 Task: Import a preset "Compressor" for compressor effect from the desktop.
Action: Mouse pressed left at (288, 8)
Screenshot: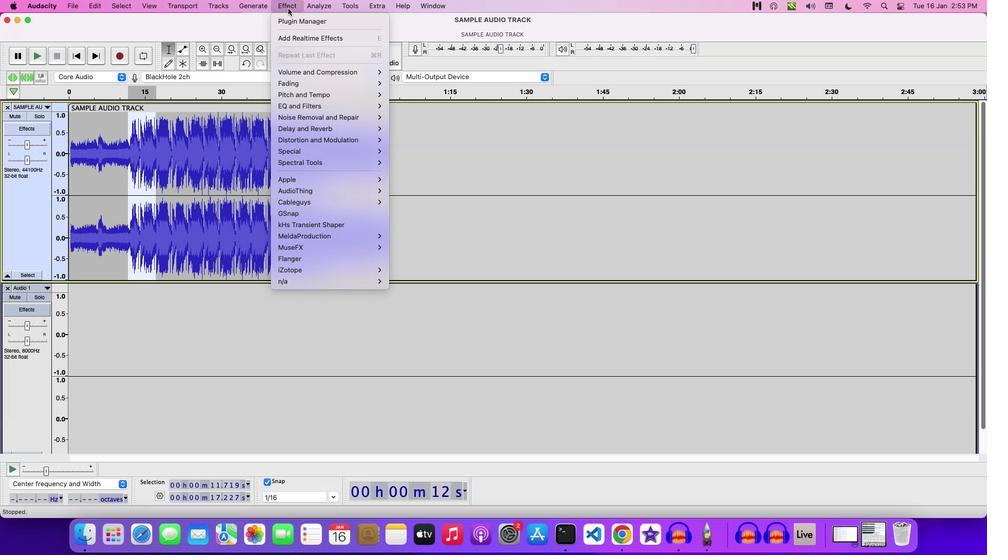 
Action: Mouse moved to (409, 94)
Screenshot: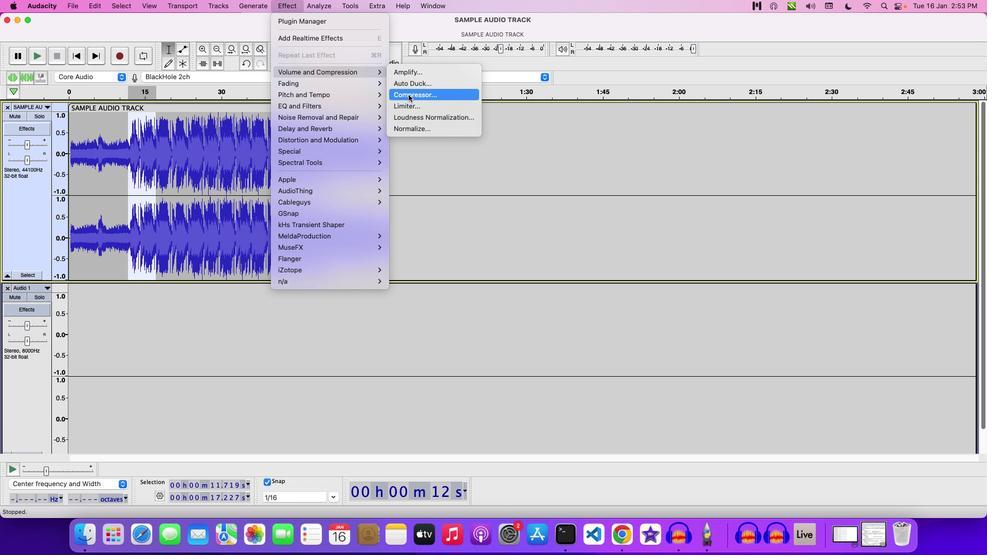 
Action: Mouse pressed left at (409, 94)
Screenshot: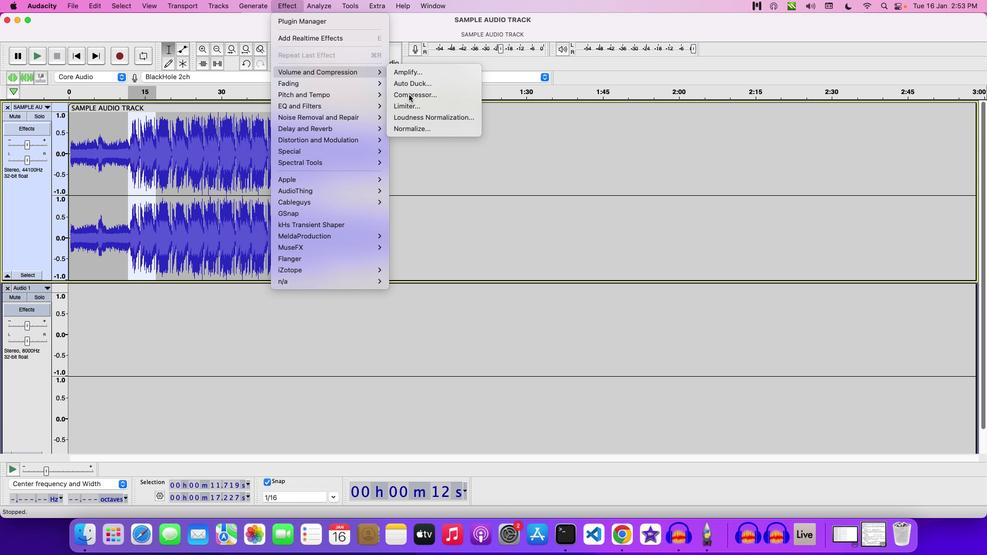 
Action: Mouse moved to (429, 158)
Screenshot: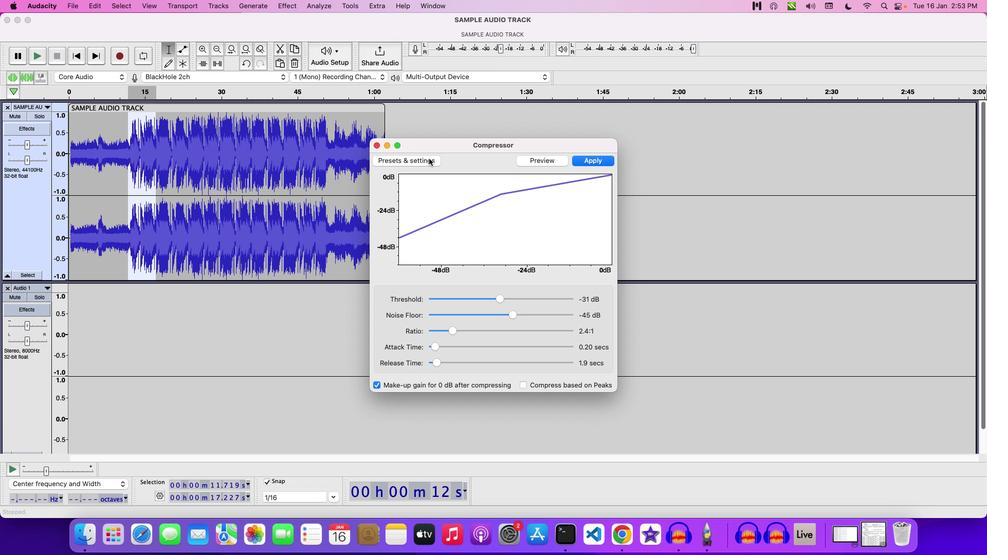 
Action: Mouse pressed left at (429, 158)
Screenshot: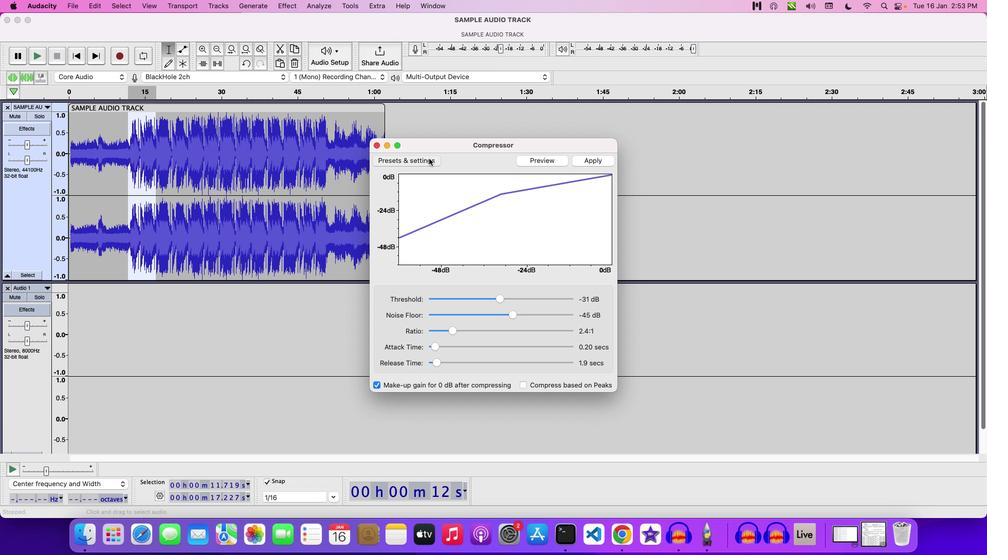 
Action: Mouse moved to (403, 227)
Screenshot: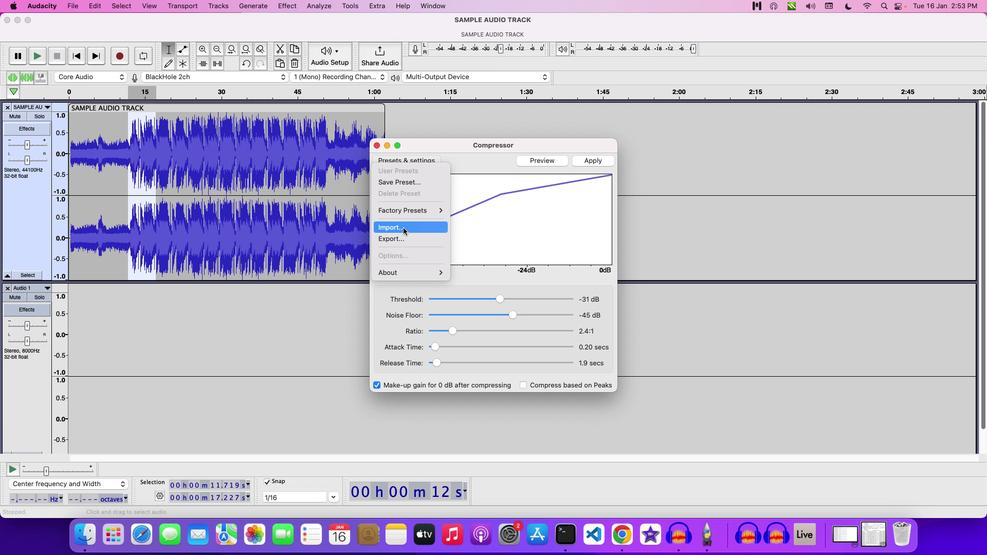 
Action: Mouse pressed left at (403, 227)
Screenshot: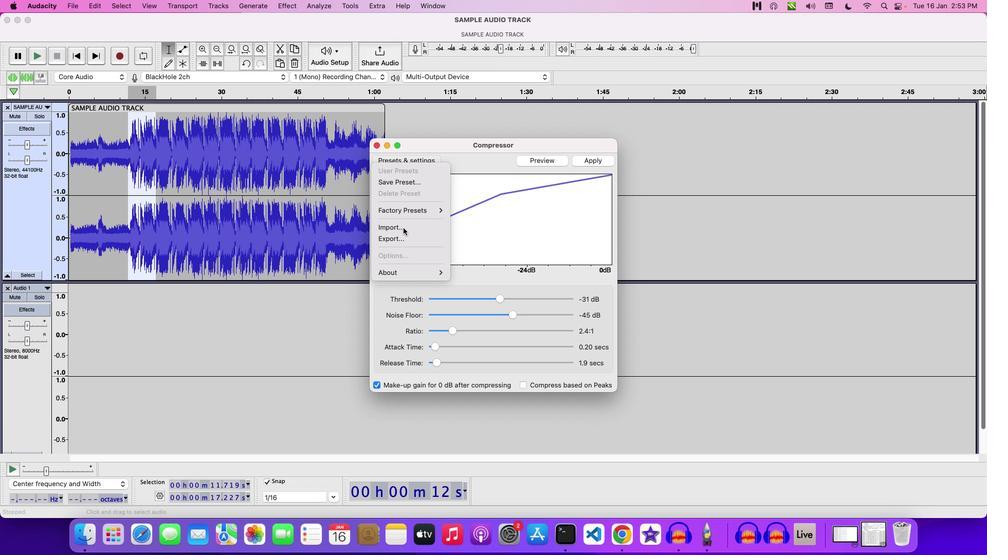 
Action: Mouse moved to (534, 269)
Screenshot: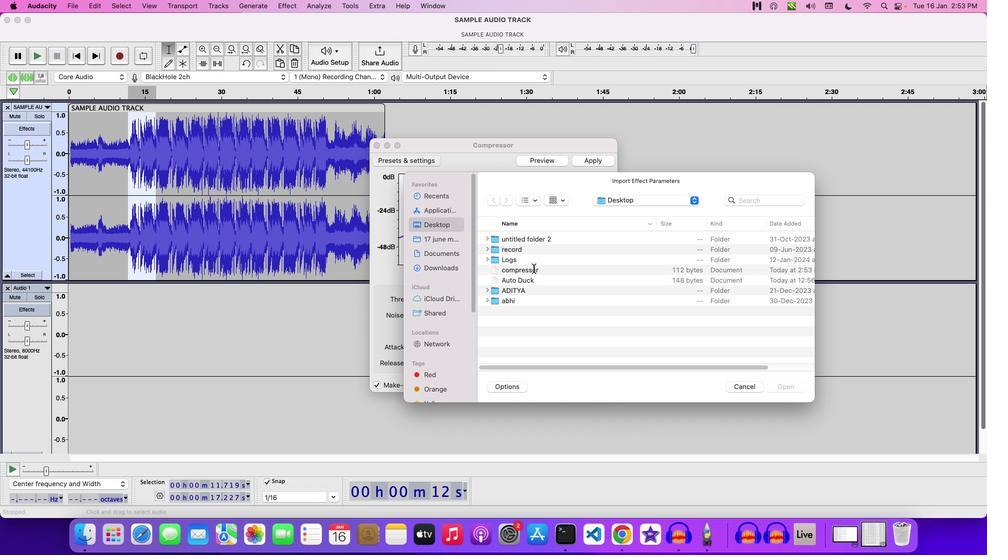 
Action: Mouse pressed left at (534, 269)
Screenshot: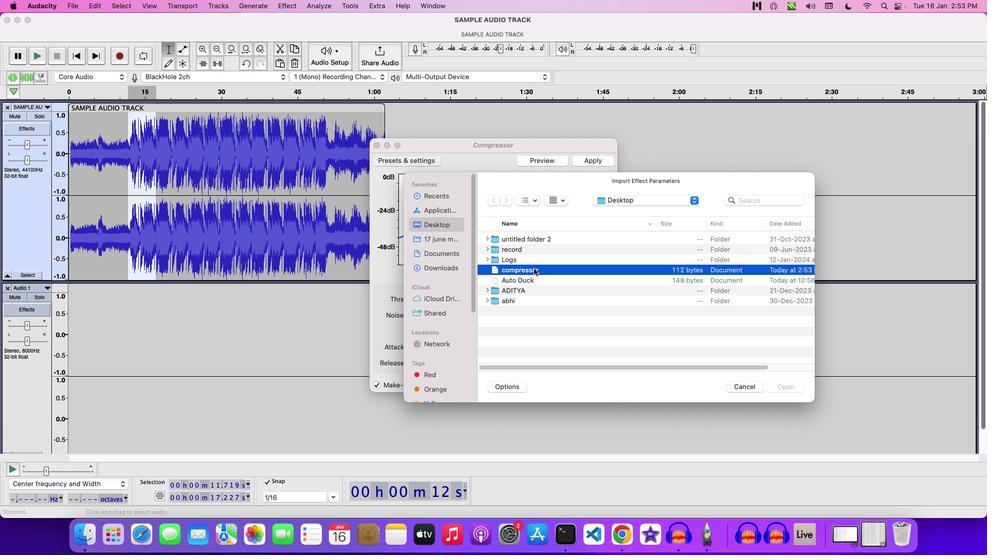 
Action: Mouse moved to (786, 386)
Screenshot: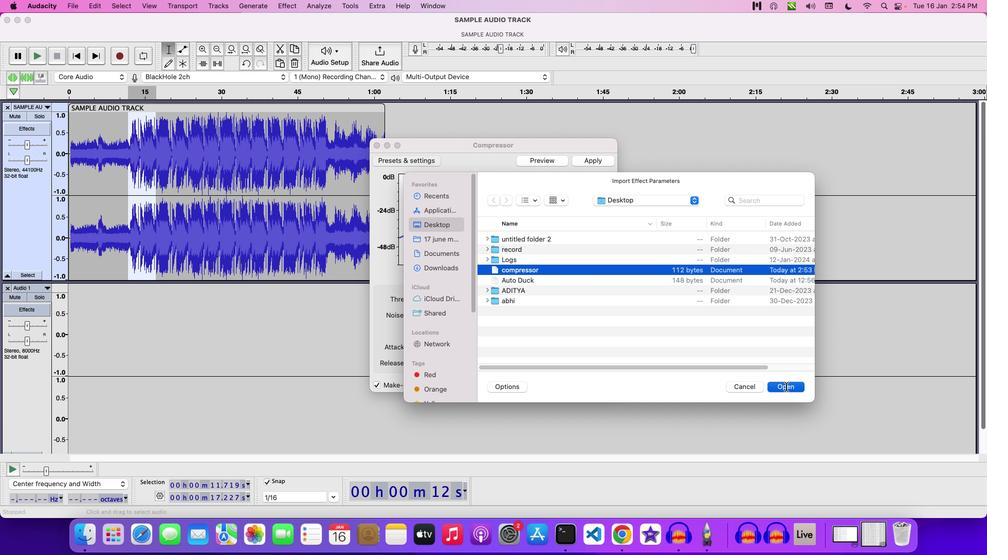 
Action: Mouse pressed left at (786, 386)
Screenshot: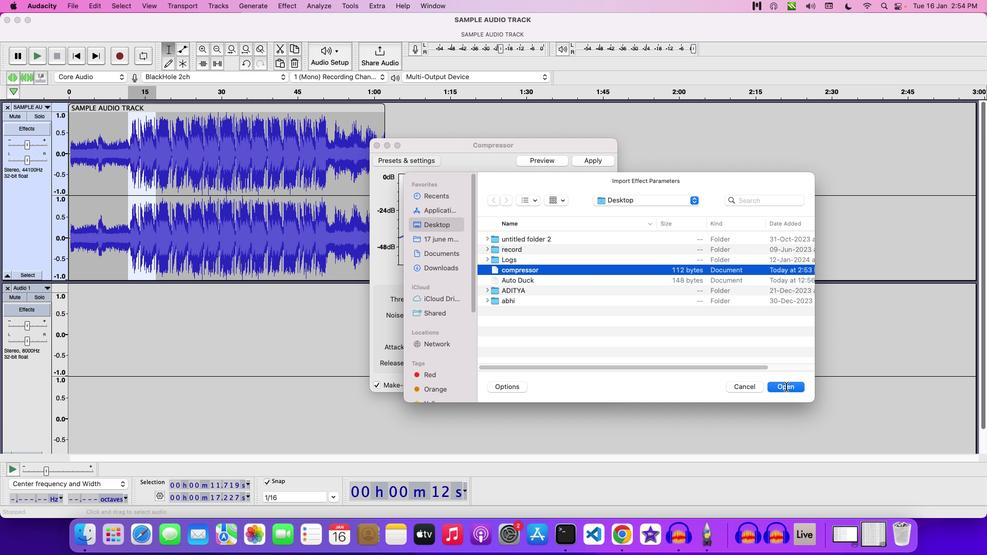 
Action: Mouse moved to (572, 315)
Screenshot: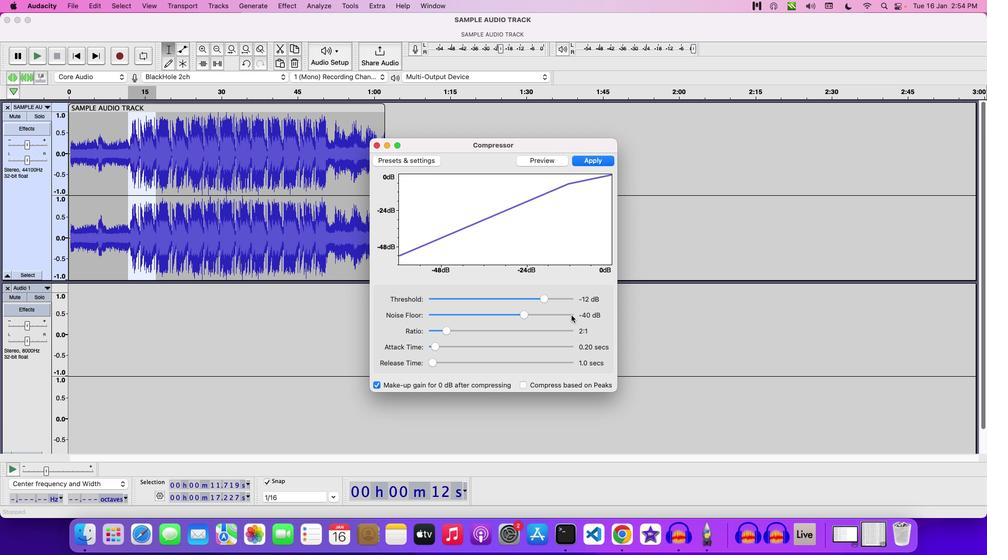 
